 Task: Create a task  Create a new online platform for online language translation services , assign it to team member softage.1@softage.net in the project ArtiZen and update the status of the task to  Off Track , set the priority of the task to Medium
Action: Mouse moved to (60, 51)
Screenshot: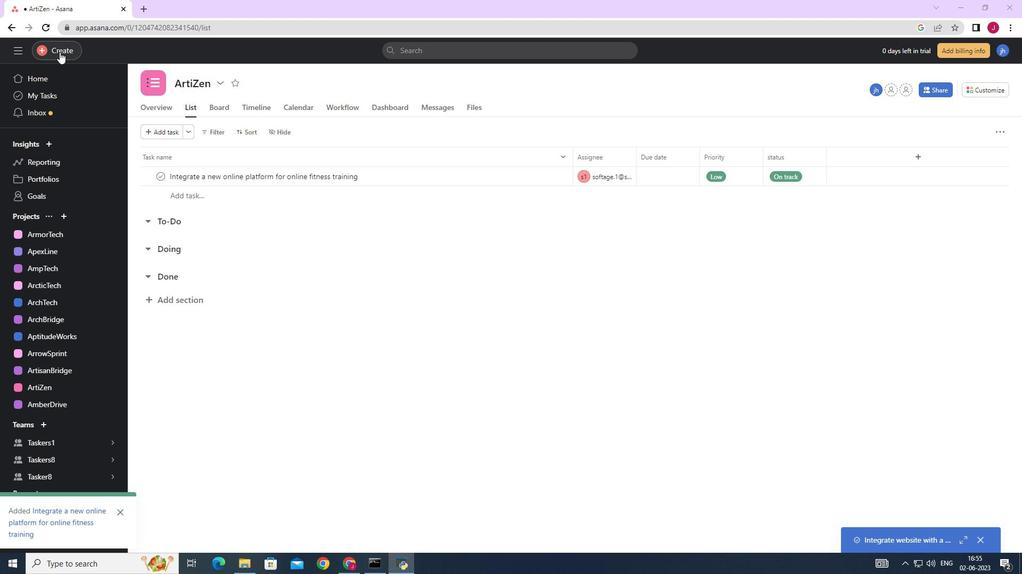 
Action: Mouse pressed left at (60, 51)
Screenshot: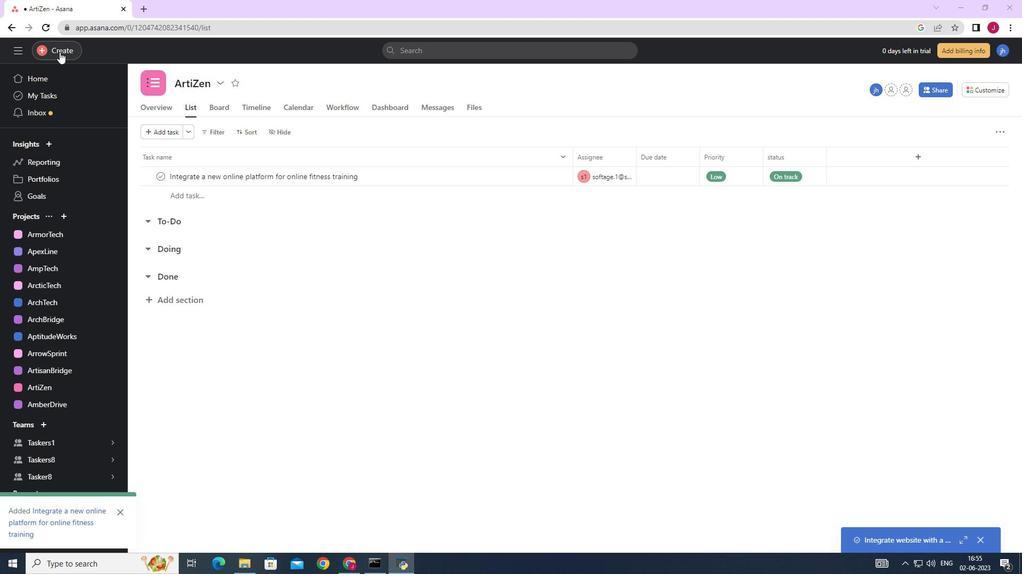 
Action: Mouse moved to (132, 54)
Screenshot: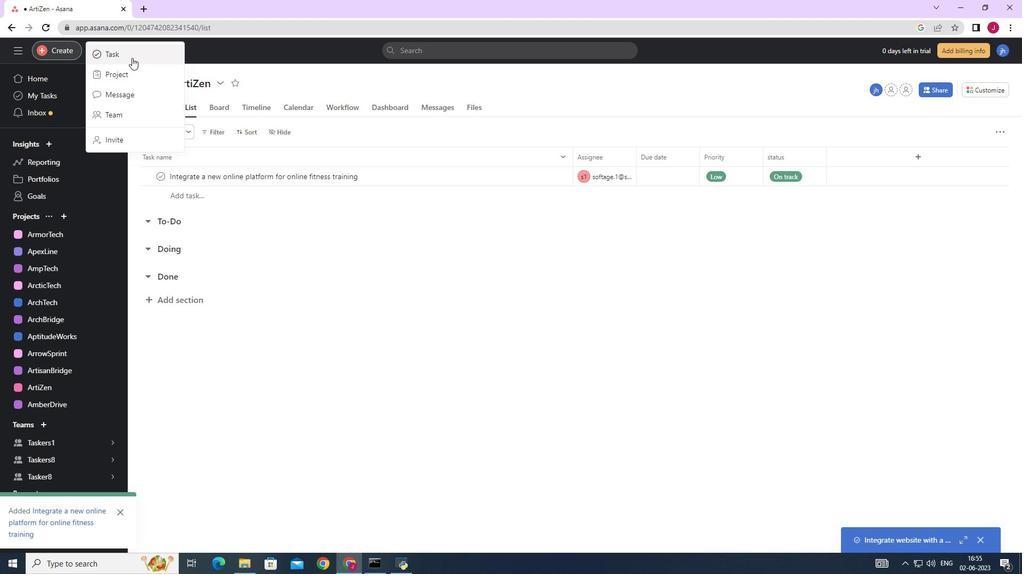 
Action: Mouse pressed left at (132, 54)
Screenshot: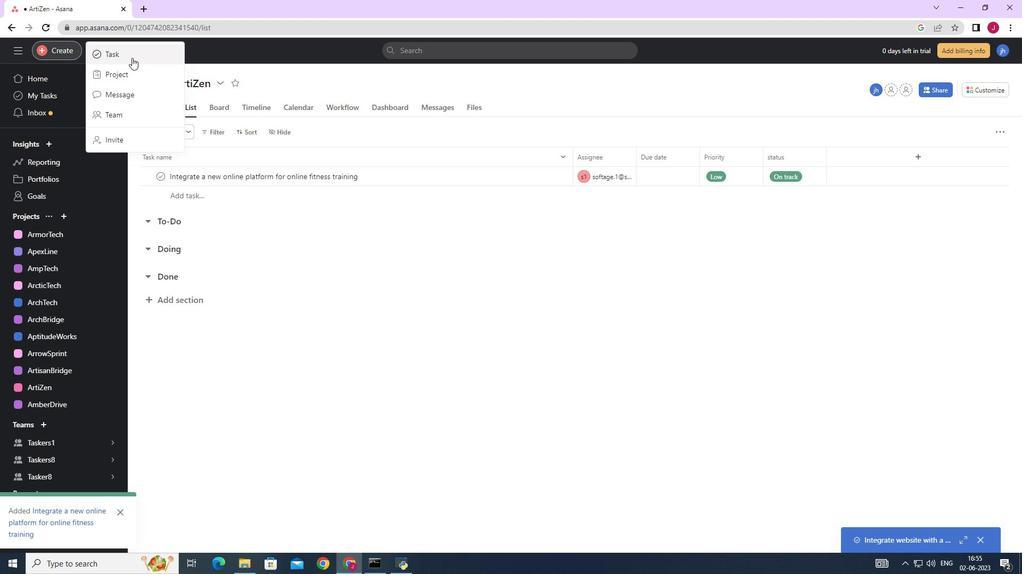 
Action: Mouse moved to (832, 356)
Screenshot: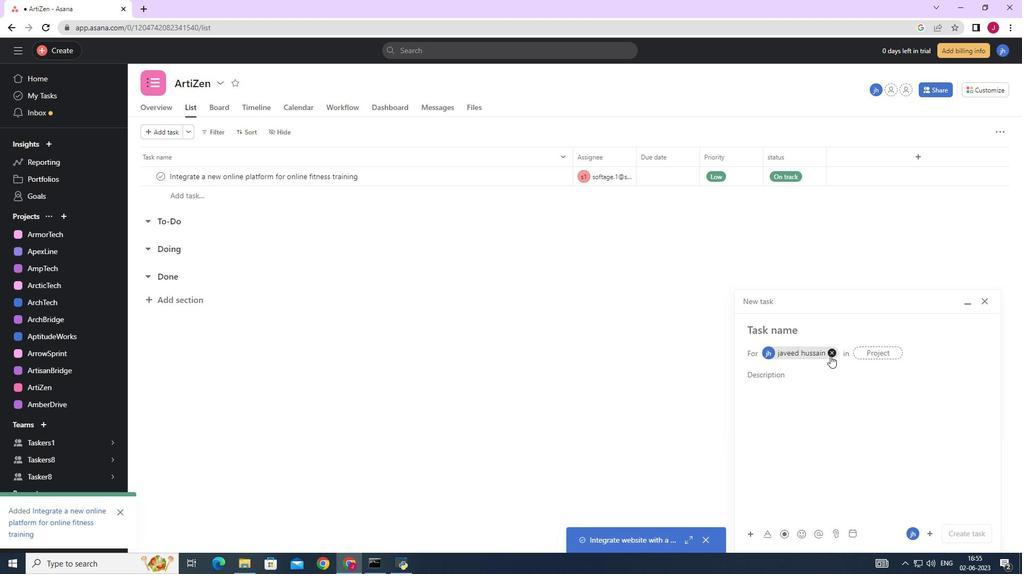 
Action: Mouse pressed left at (832, 356)
Screenshot: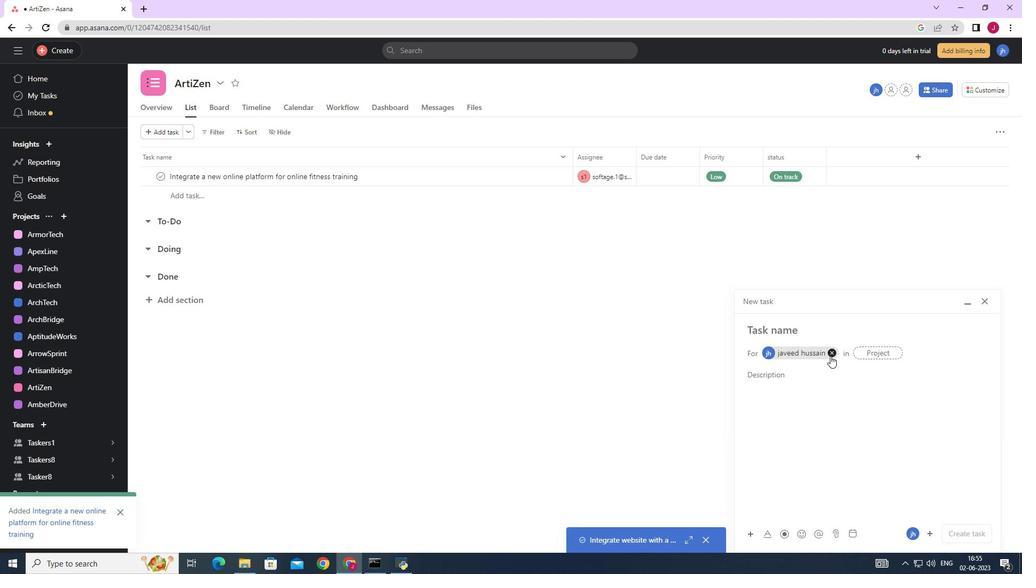 
Action: Mouse moved to (780, 332)
Screenshot: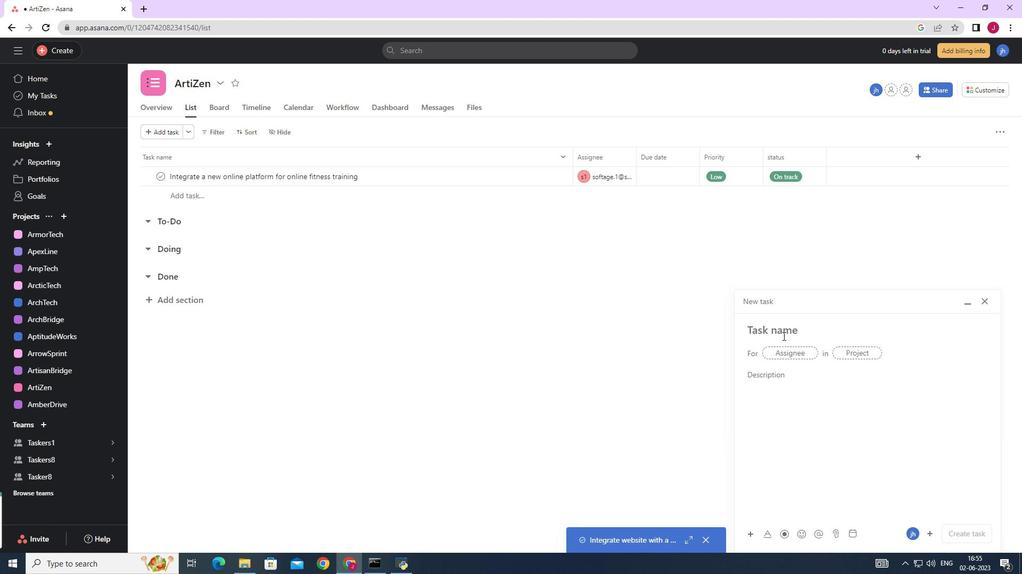 
Action: Mouse pressed left at (780, 332)
Screenshot: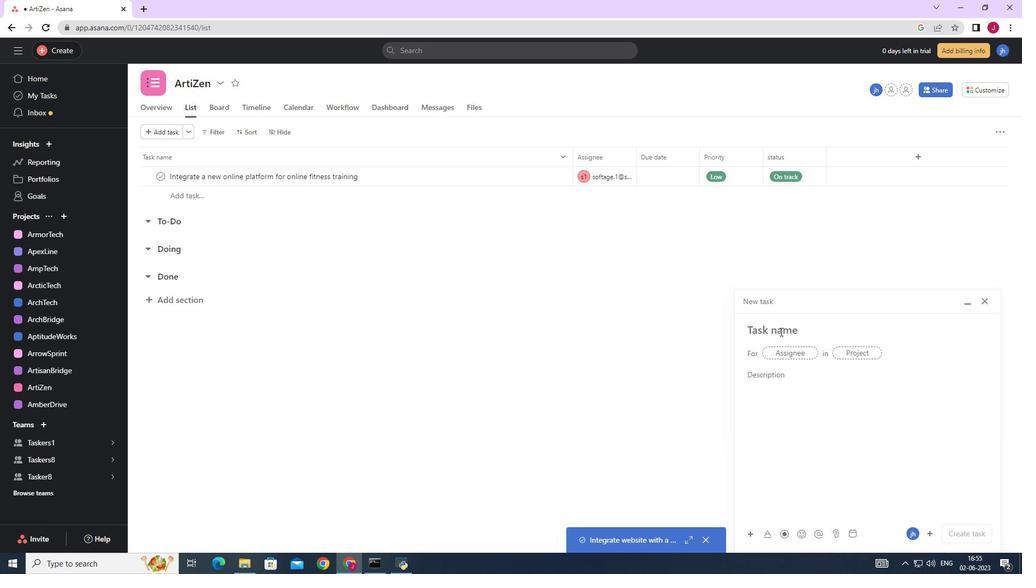 
Action: Key pressed <Key.caps_lock>C<Key.caps_lock>reate<Key.space>a<Key.space>new<Key.space>online<Key.space>platform<Key.space>for<Key.space>onlline<Key.backspace><Key.backspace><Key.backspace><Key.backspace>ine<Key.space>language<Key.space>translation<Key.space>service<Key.space>
Screenshot: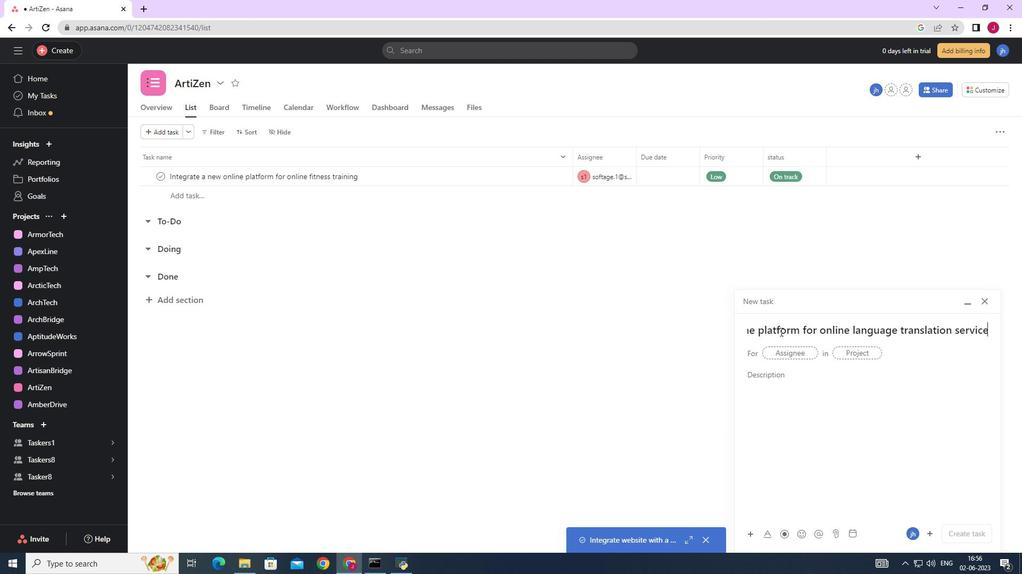 
Action: Mouse moved to (792, 352)
Screenshot: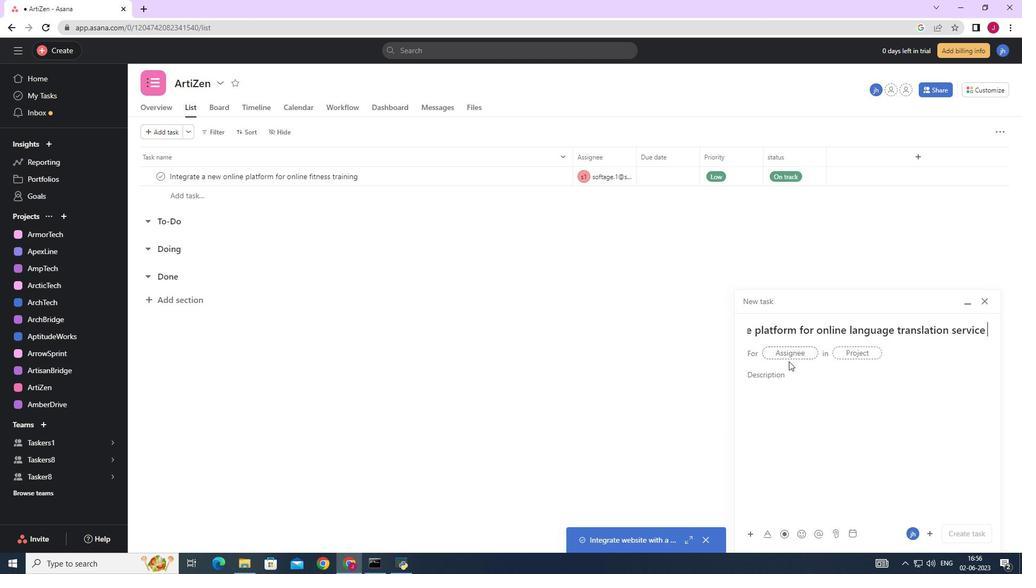 
Action: Mouse pressed left at (792, 352)
Screenshot: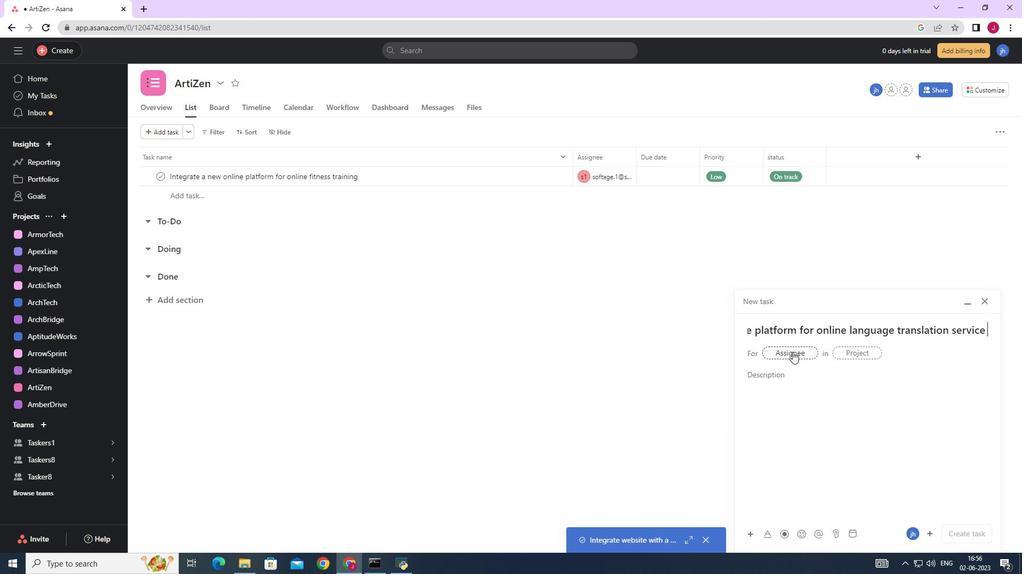 
Action: Key pressed sog<Key.backspace>ftage.1
Screenshot: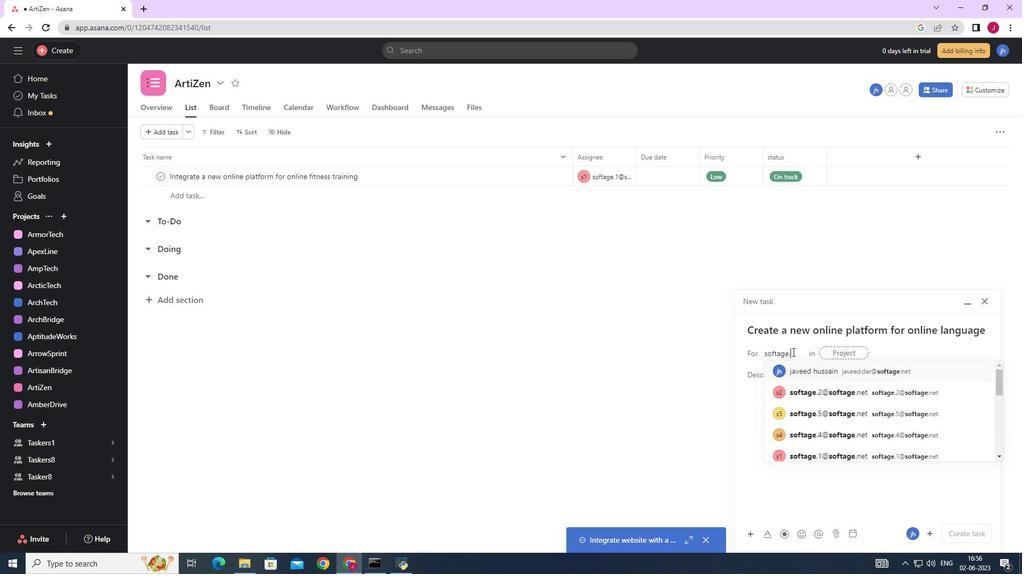 
Action: Mouse moved to (811, 376)
Screenshot: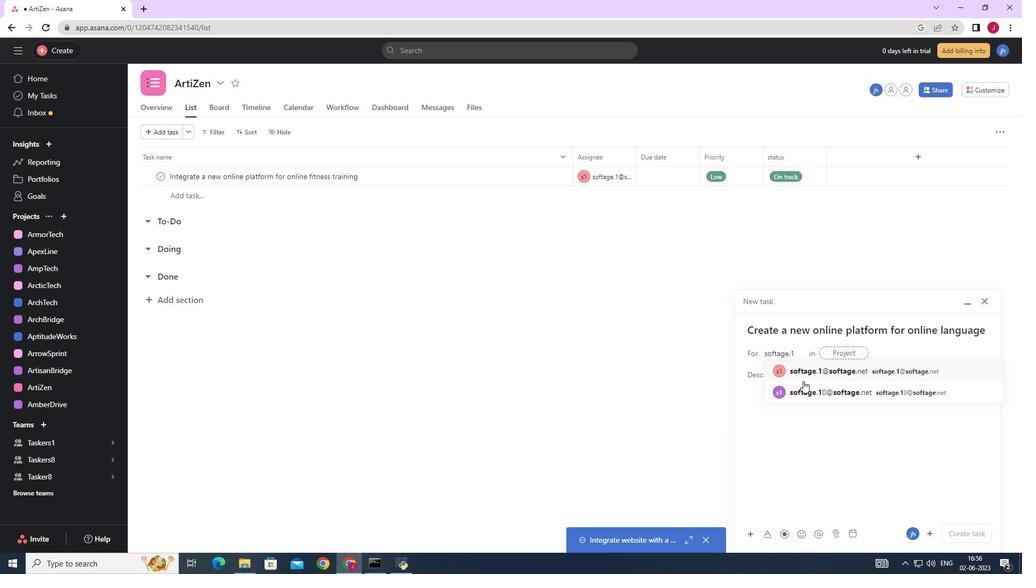 
Action: Mouse pressed left at (811, 376)
Screenshot: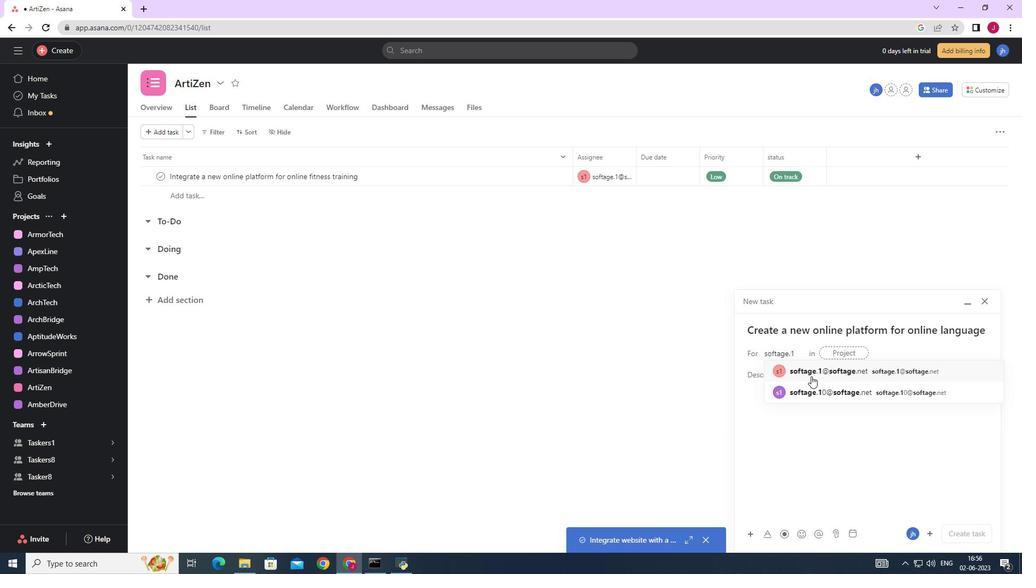 
Action: Mouse moved to (709, 369)
Screenshot: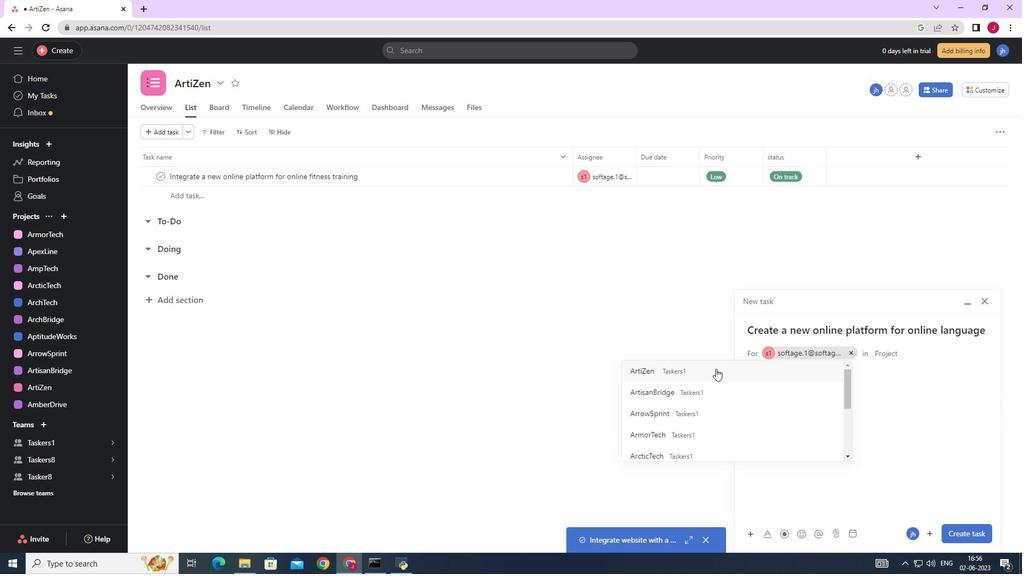 
Action: Mouse pressed left at (709, 369)
Screenshot: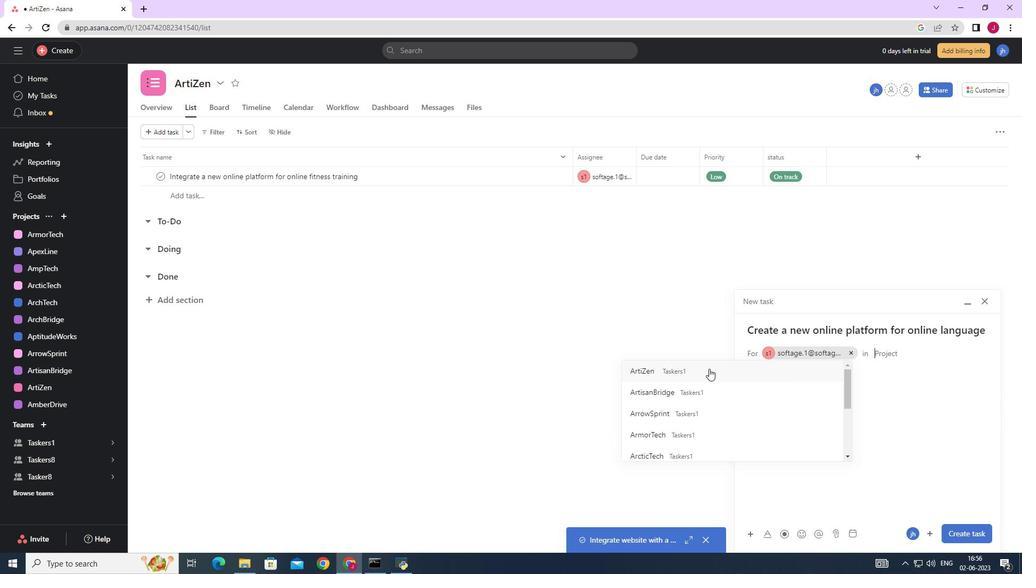 
Action: Mouse moved to (795, 381)
Screenshot: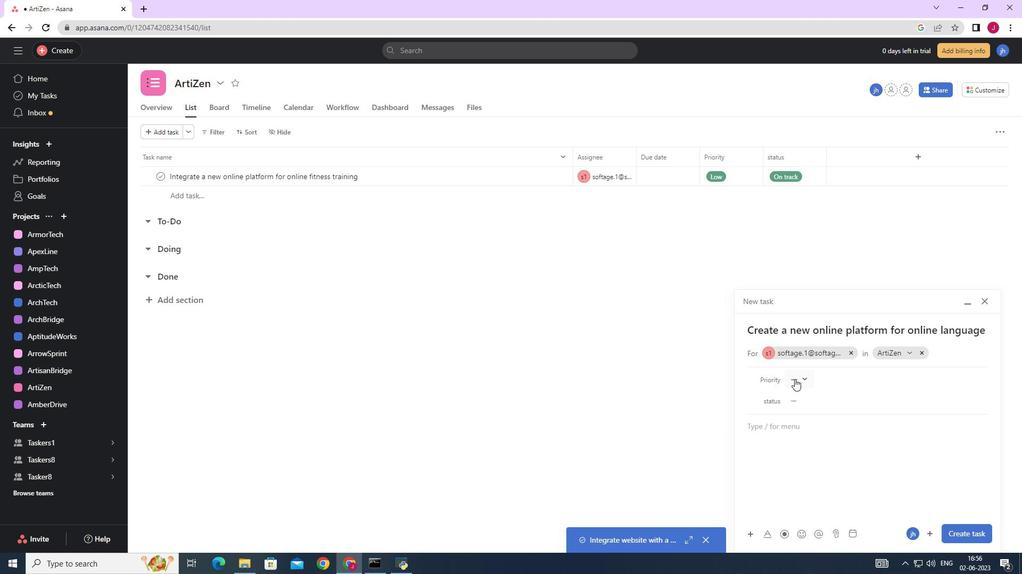 
Action: Mouse pressed left at (795, 381)
Screenshot: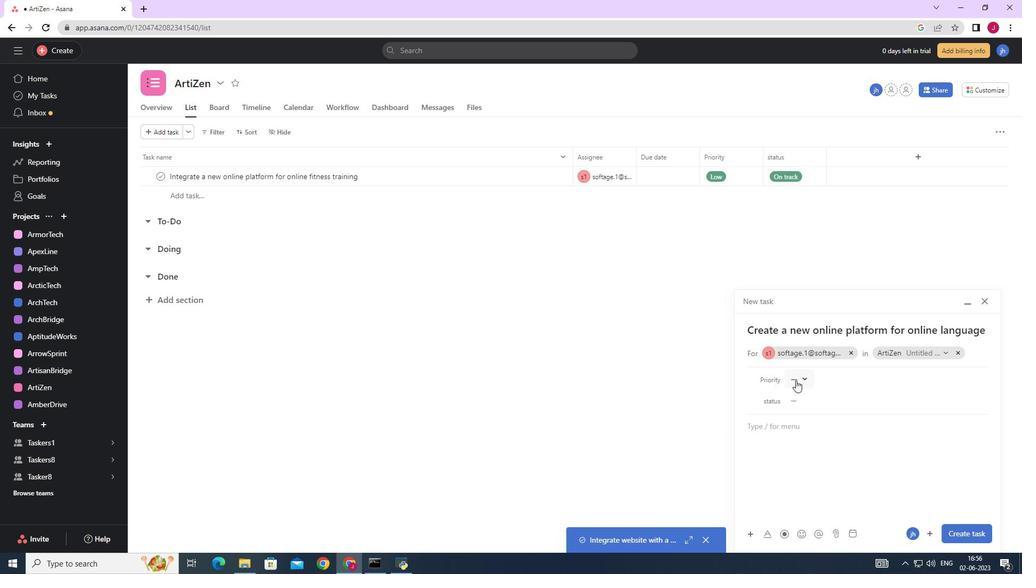 
Action: Mouse moved to (821, 433)
Screenshot: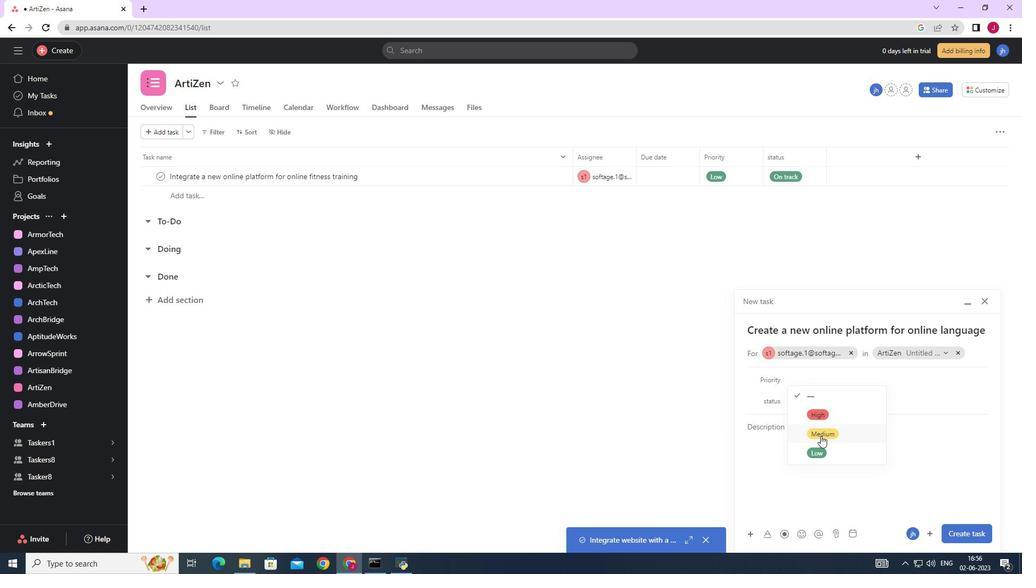 
Action: Mouse pressed left at (821, 433)
Screenshot: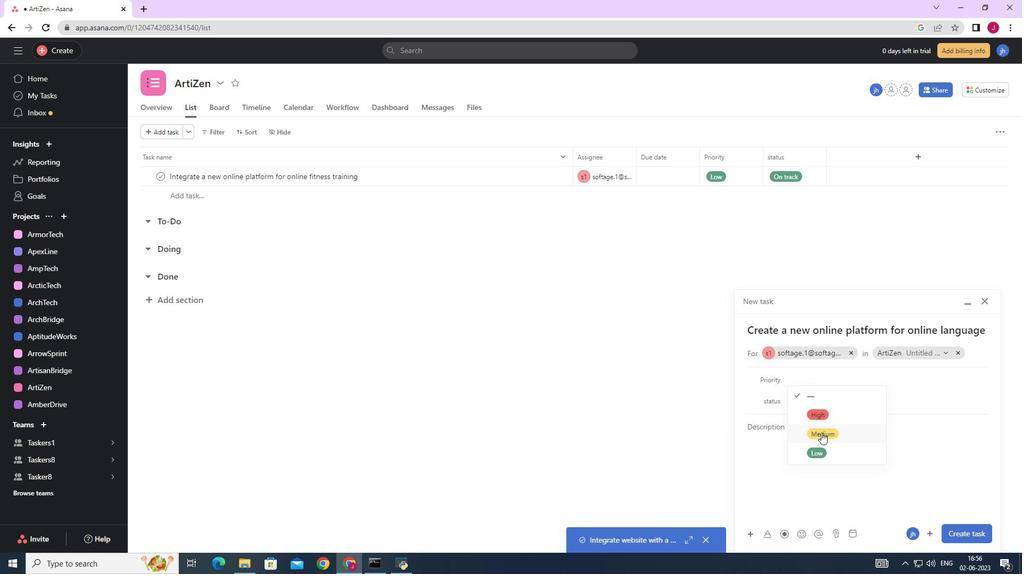 
Action: Mouse moved to (809, 397)
Screenshot: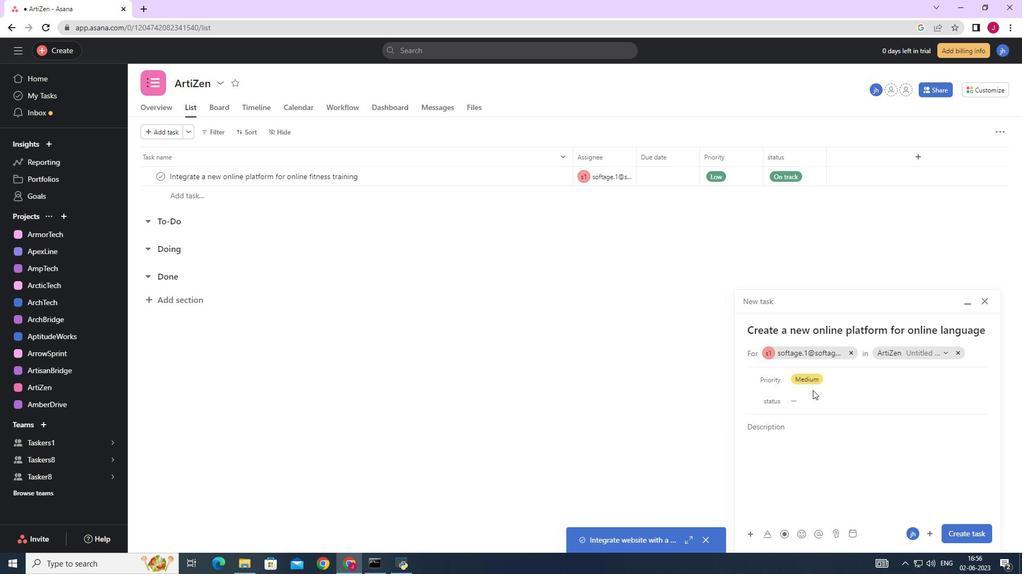 
Action: Mouse pressed left at (809, 397)
Screenshot: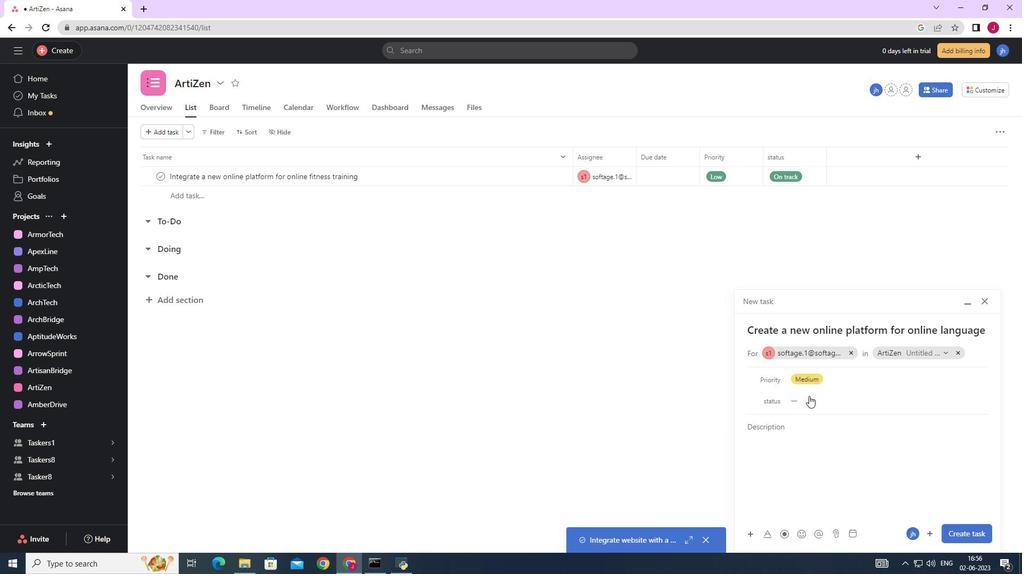 
Action: Mouse moved to (824, 455)
Screenshot: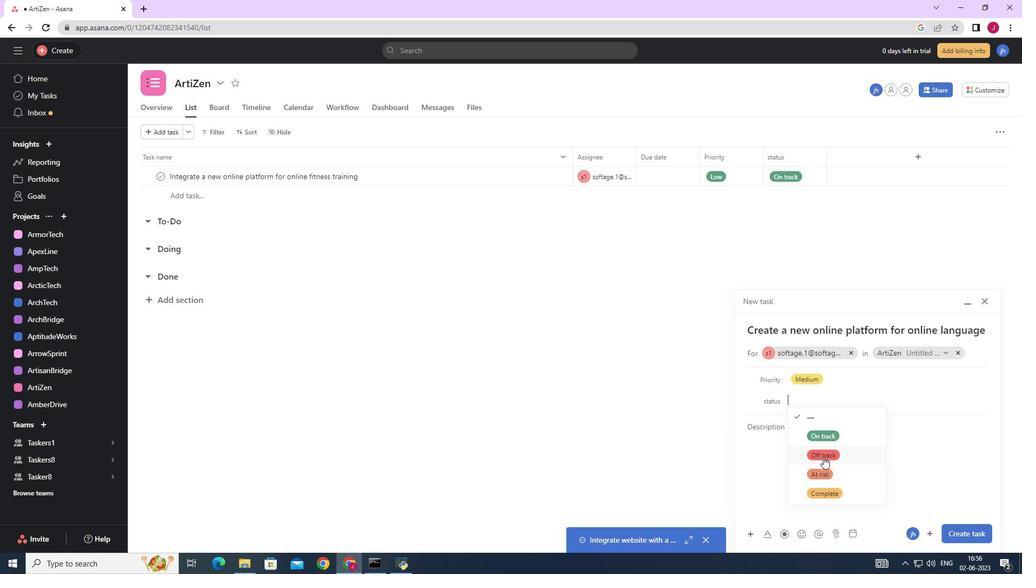 
Action: Mouse pressed left at (824, 455)
Screenshot: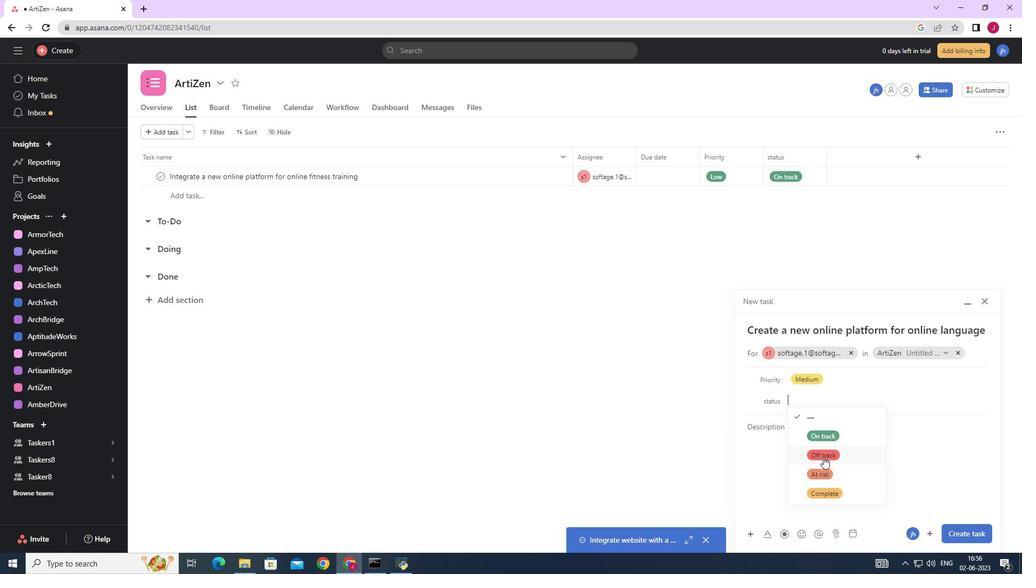 
Action: Mouse moved to (965, 532)
Screenshot: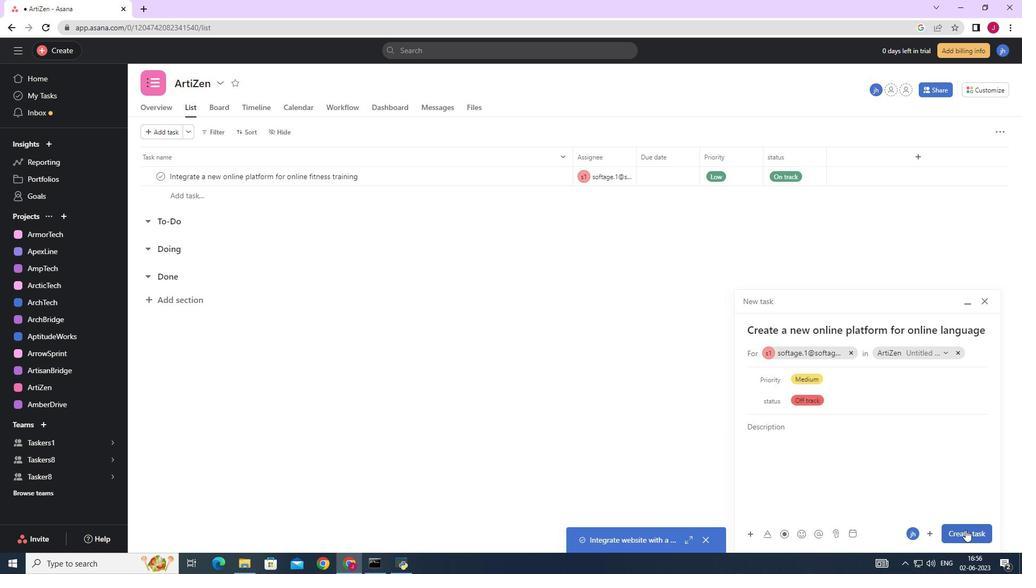 
Action: Mouse pressed left at (965, 532)
Screenshot: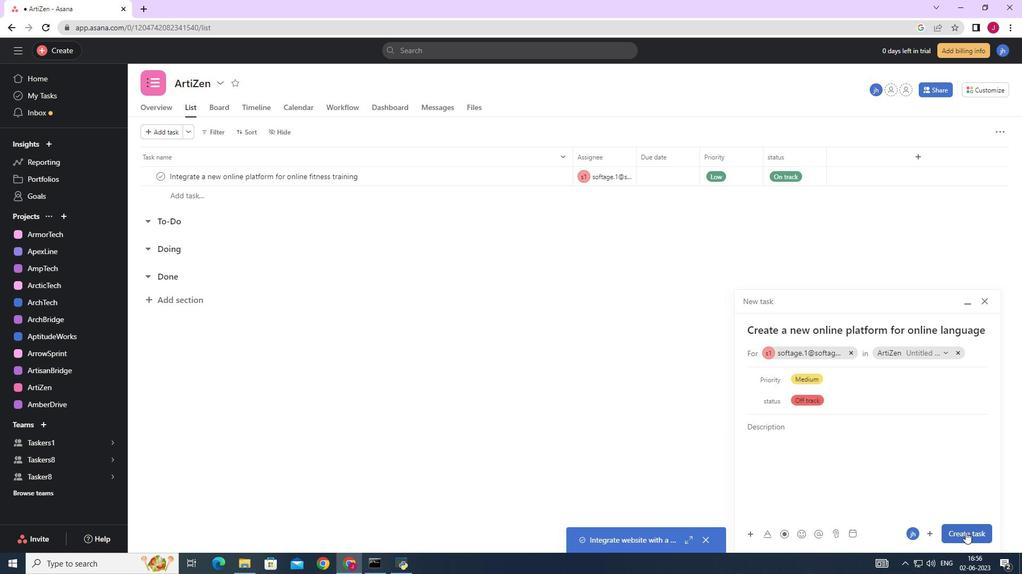 
Action: Mouse moved to (906, 463)
Screenshot: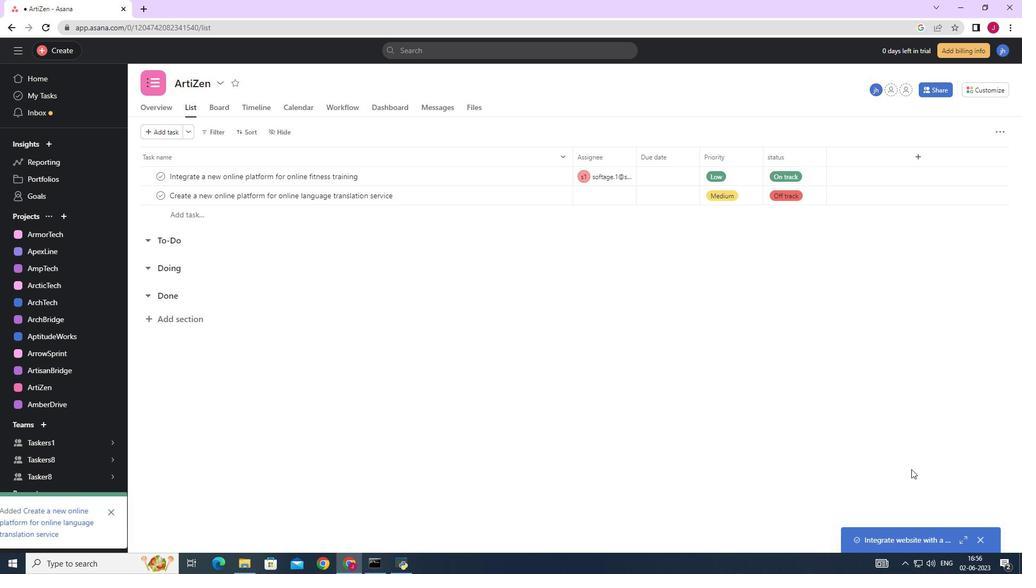 
